 Task: Industry Thought Leadership Summit: Attend an industry thought leadership summit, featuring renowned experts discussing future trends, disruptive technologies, and market insights. Location: Thought Leadership Summit Hall. Time: Day 1 - 9:00 to Day 2 - 17:30.
Action: Mouse moved to (64, 65)
Screenshot: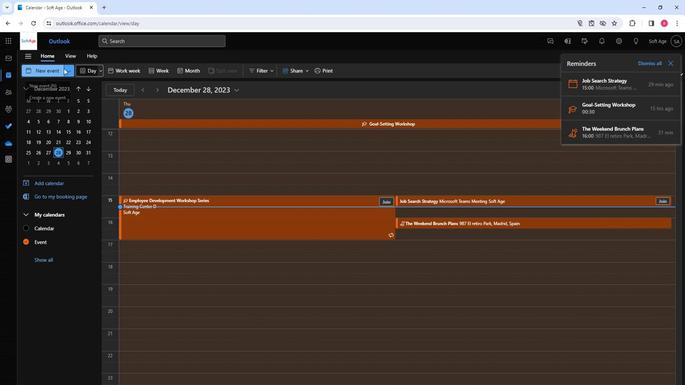 
Action: Mouse pressed left at (64, 65)
Screenshot: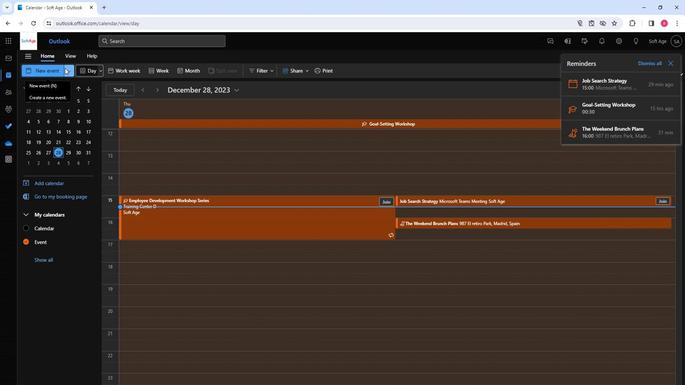 
Action: Mouse moved to (33, 100)
Screenshot: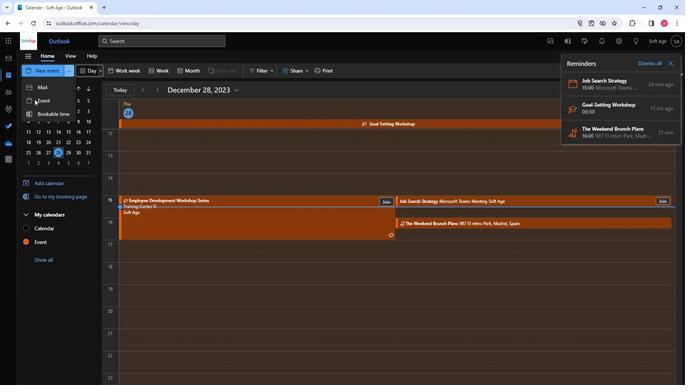 
Action: Mouse pressed left at (33, 100)
Screenshot: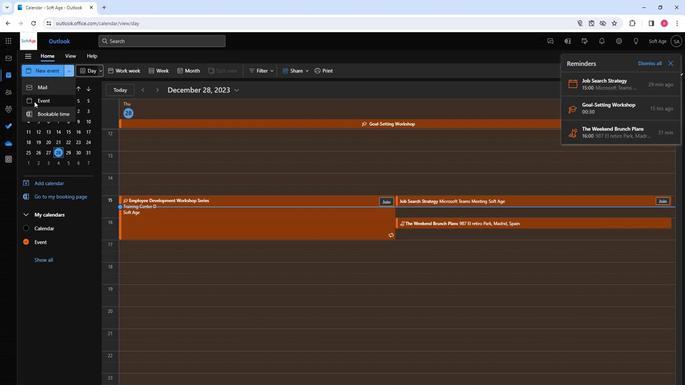 
Action: Mouse moved to (193, 119)
Screenshot: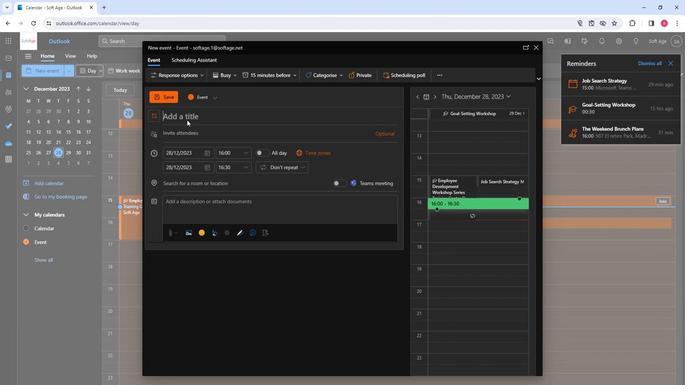 
Action: Mouse pressed left at (193, 119)
Screenshot: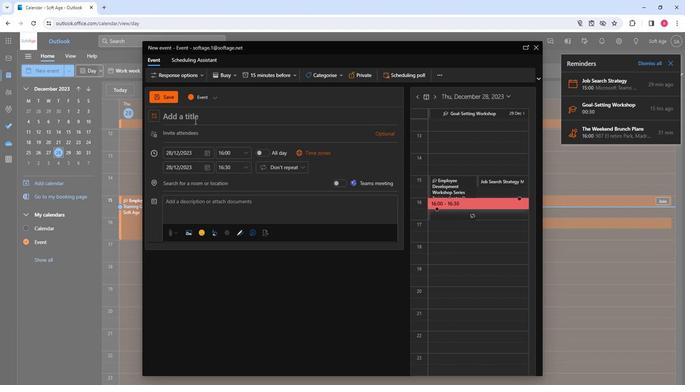 
Action: Mouse moved to (191, 115)
Screenshot: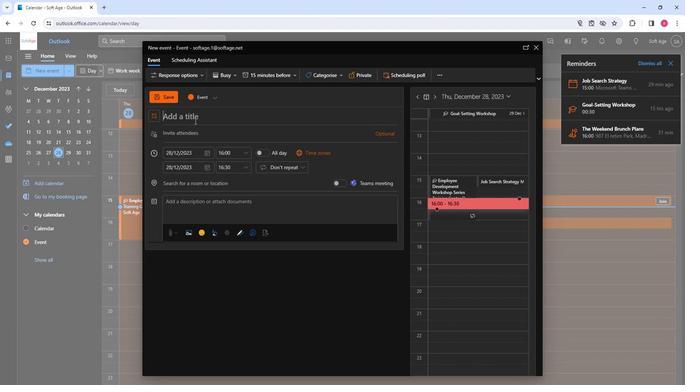 
Action: Key pressed <Key.shift>Industry<Key.space><Key.shift>Thought<Key.space><Key.shift>Leadership<Key.space><Key.shift>Summit
Screenshot: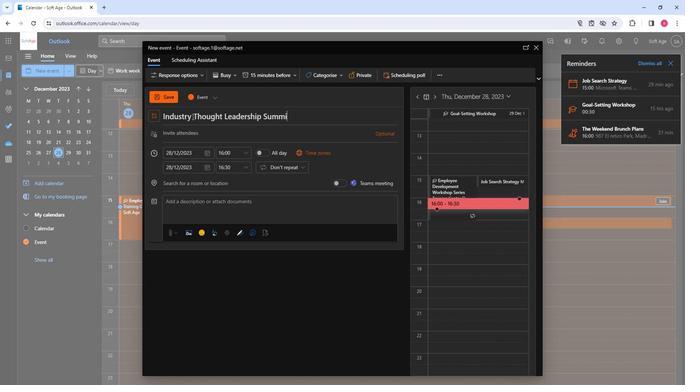 
Action: Mouse moved to (165, 131)
Screenshot: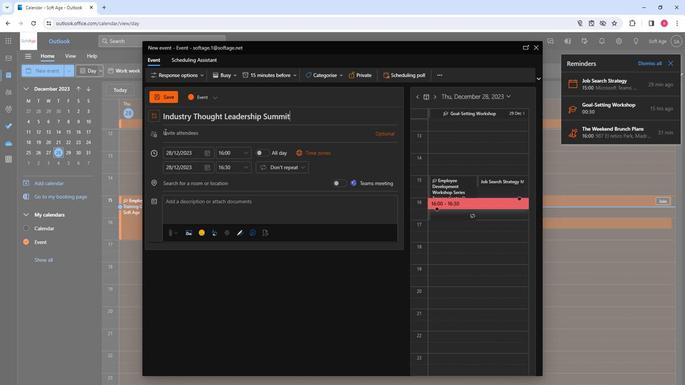 
Action: Mouse pressed left at (165, 131)
Screenshot: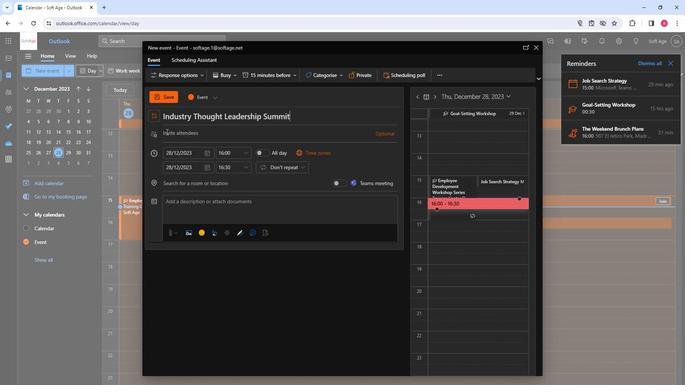 
Action: Key pressed softag
Screenshot: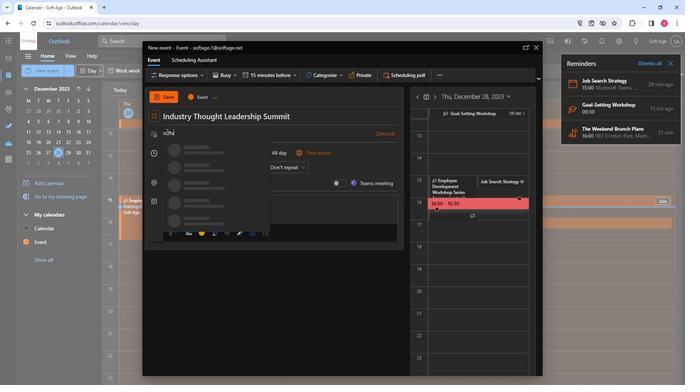 
Action: Mouse moved to (198, 170)
Screenshot: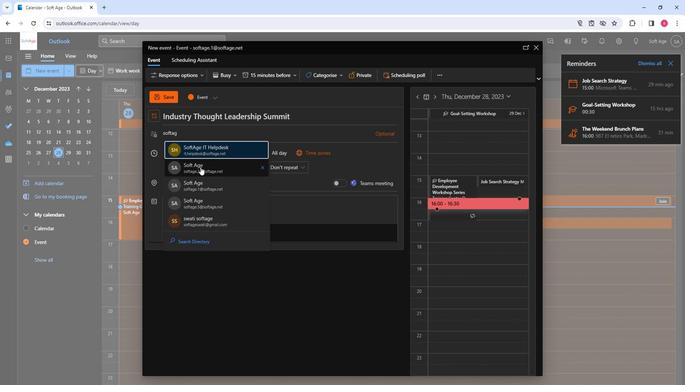 
Action: Mouse pressed left at (198, 170)
Screenshot: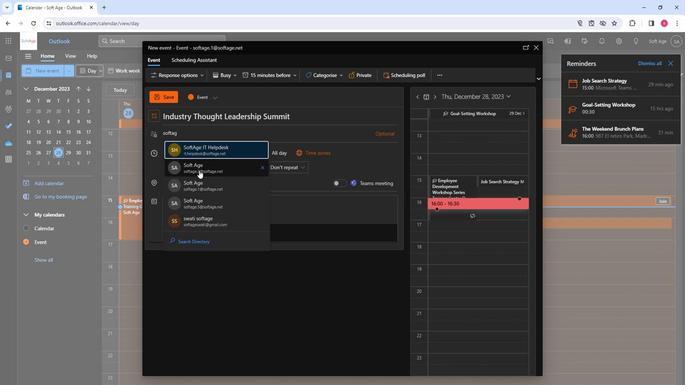 
Action: Mouse moved to (208, 233)
Screenshot: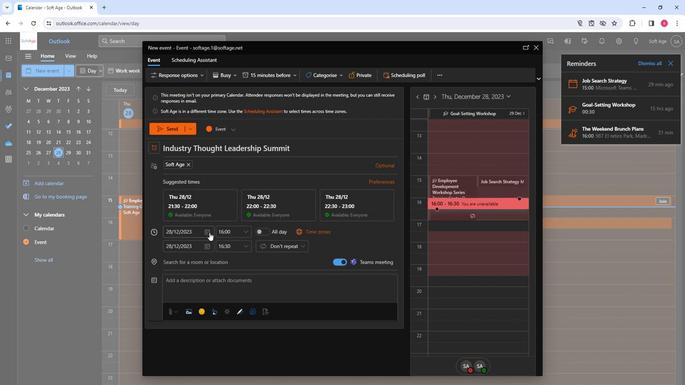 
Action: Mouse pressed left at (208, 233)
Screenshot: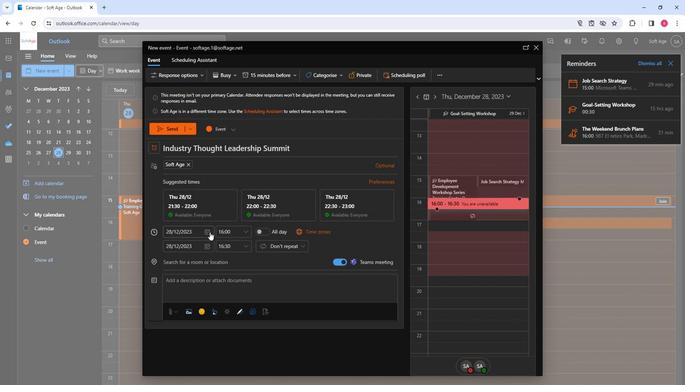 
Action: Mouse moved to (204, 312)
Screenshot: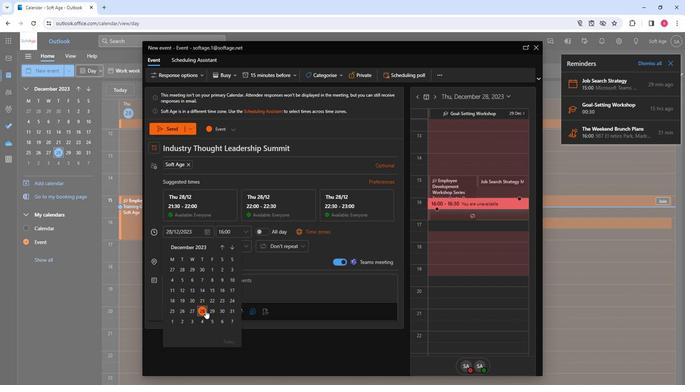 
Action: Mouse pressed left at (204, 312)
Screenshot: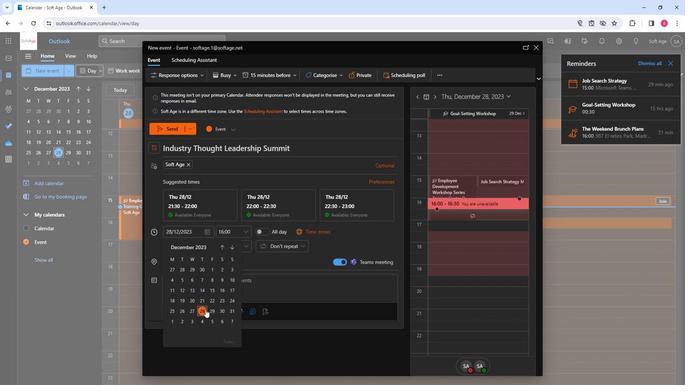 
Action: Mouse moved to (203, 244)
Screenshot: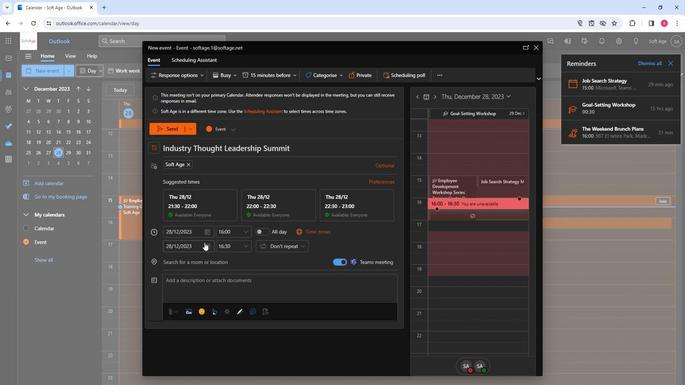 
Action: Mouse pressed left at (203, 244)
Screenshot: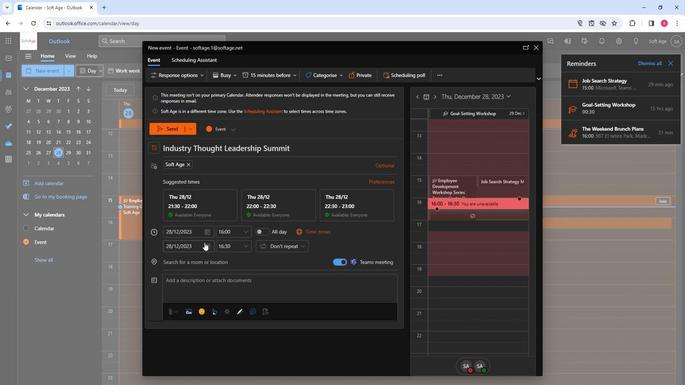 
Action: Mouse moved to (209, 326)
Screenshot: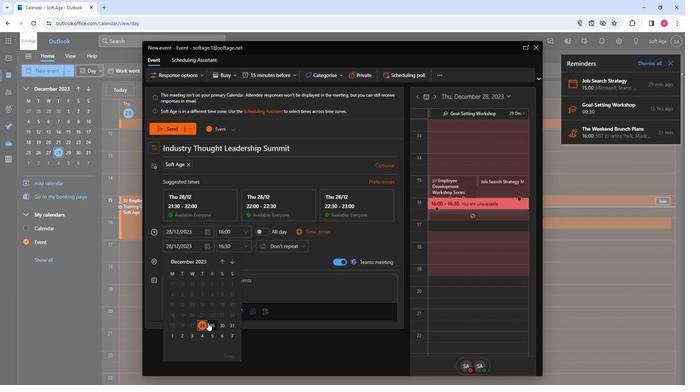 
Action: Mouse pressed left at (209, 326)
Screenshot: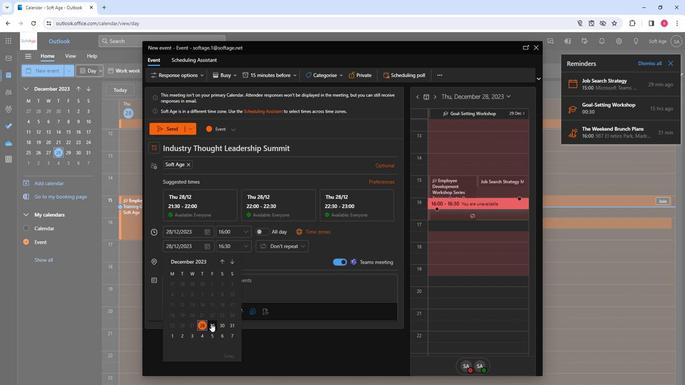 
Action: Mouse moved to (228, 229)
Screenshot: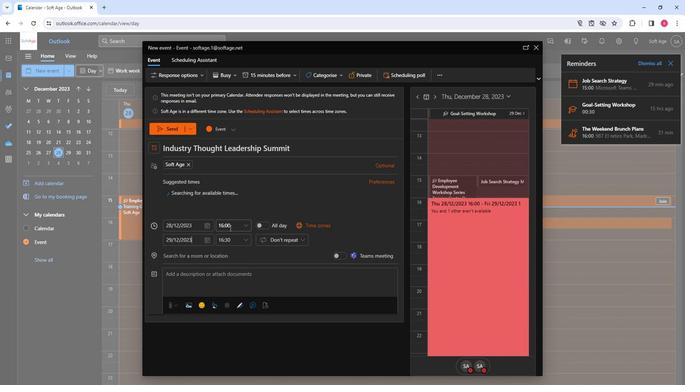 
Action: Mouse pressed left at (228, 229)
Screenshot: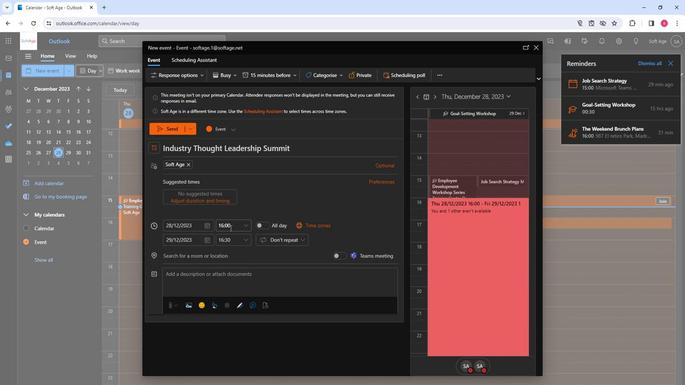 
Action: Mouse moved to (243, 225)
Screenshot: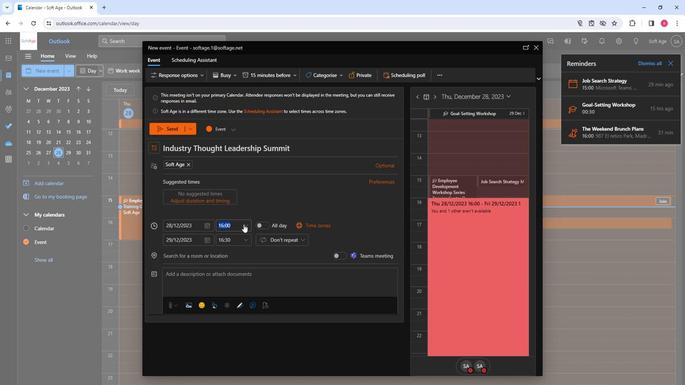 
Action: Mouse pressed left at (243, 225)
Screenshot: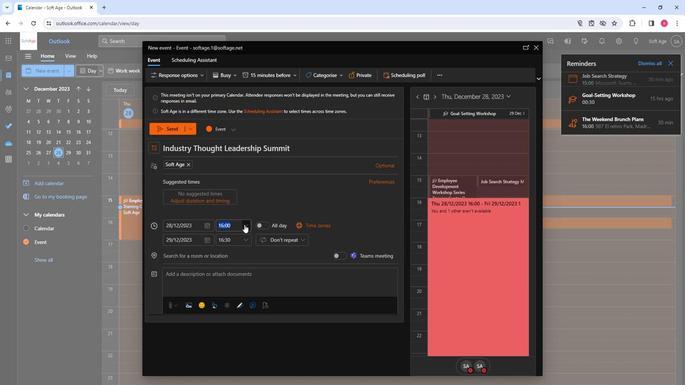 
Action: Mouse moved to (236, 265)
Screenshot: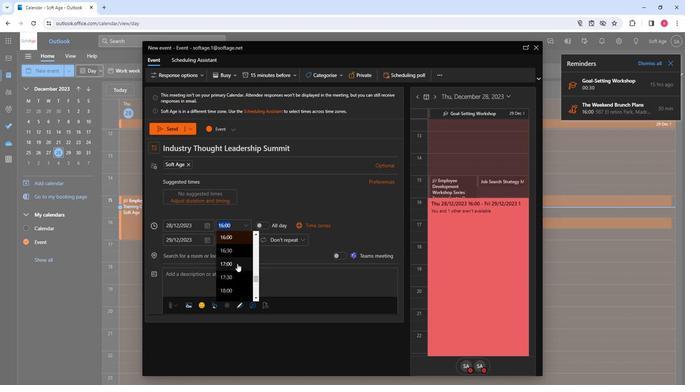 
Action: Mouse scrolled (236, 266) with delta (0, 0)
Screenshot: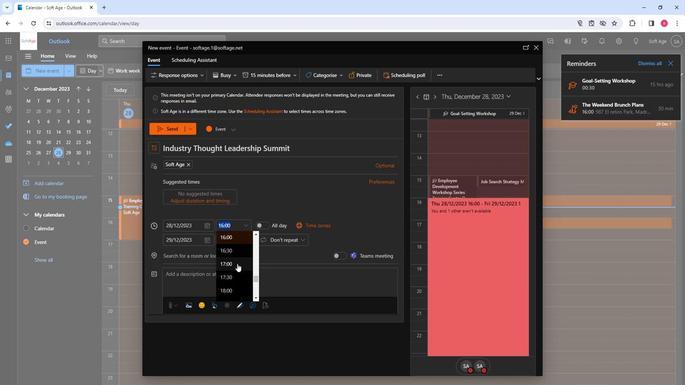 
Action: Mouse scrolled (236, 266) with delta (0, 0)
Screenshot: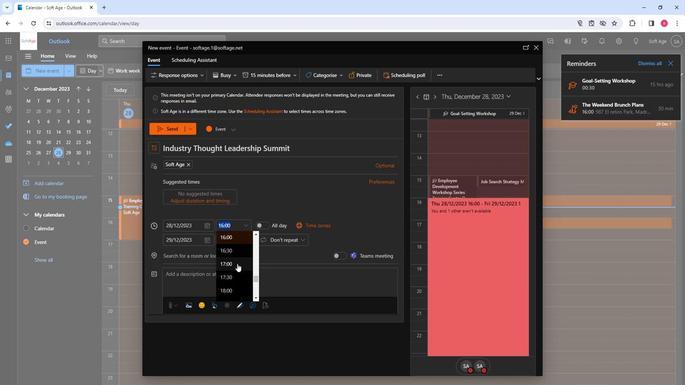 
Action: Mouse moved to (236, 265)
Screenshot: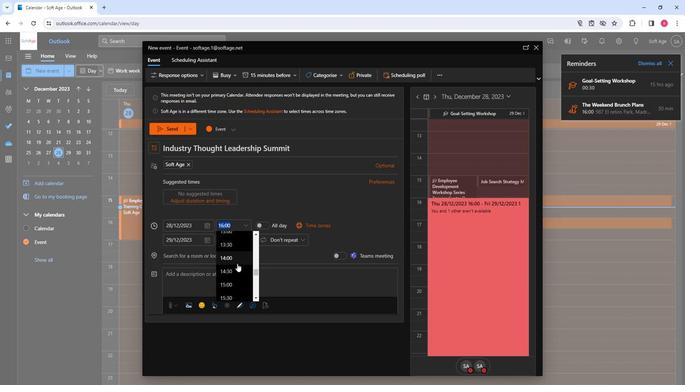 
Action: Mouse scrolled (236, 266) with delta (0, 0)
Screenshot: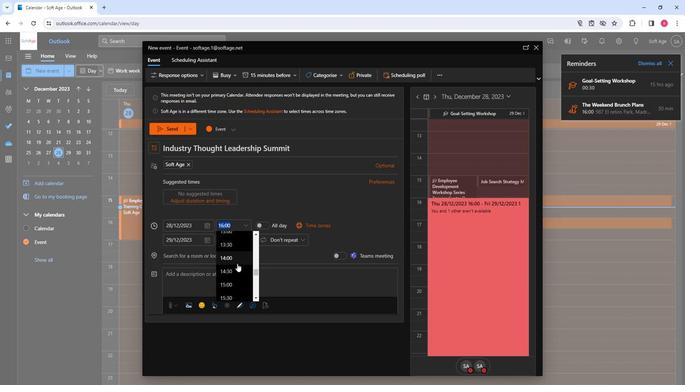 
Action: Mouse moved to (236, 263)
Screenshot: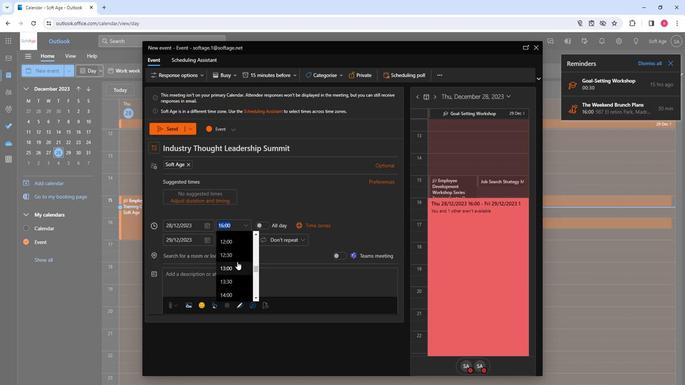 
Action: Mouse scrolled (236, 263) with delta (0, 0)
Screenshot: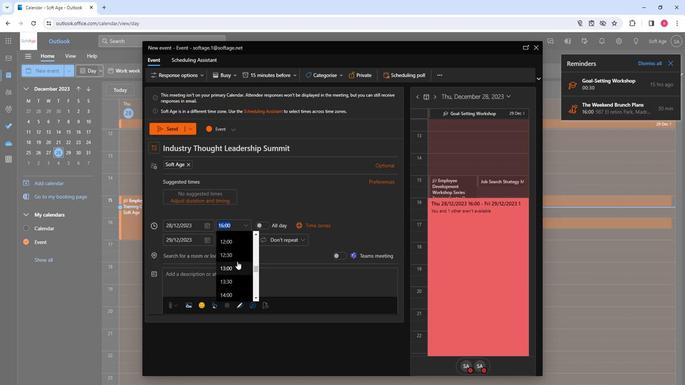 
Action: Mouse scrolled (236, 263) with delta (0, 0)
Screenshot: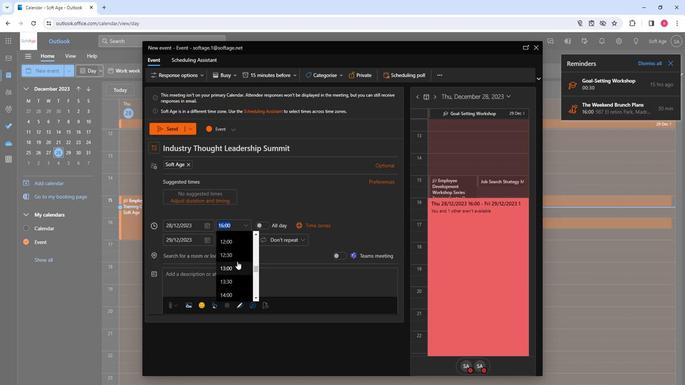 
Action: Mouse scrolled (236, 263) with delta (0, 0)
Screenshot: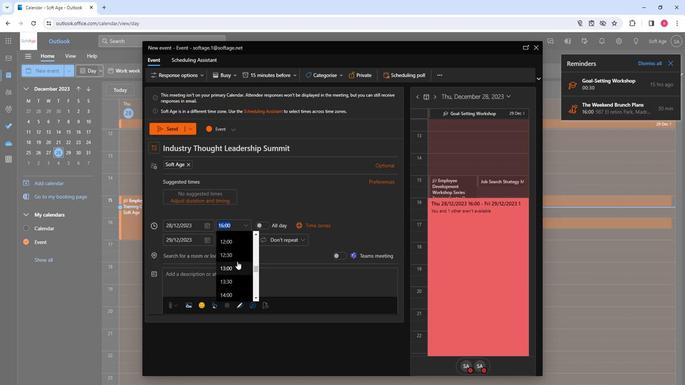 
Action: Mouse moved to (231, 278)
Screenshot: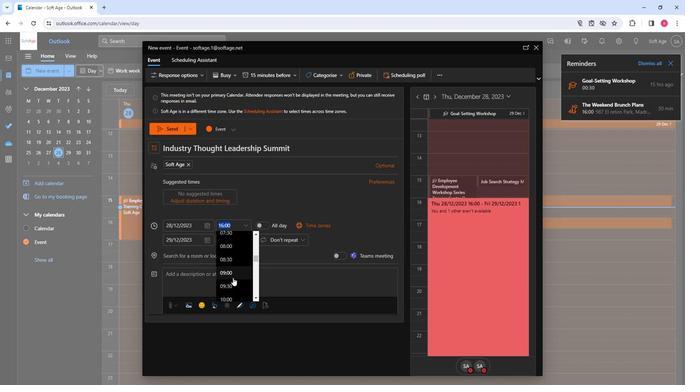 
Action: Mouse pressed left at (231, 278)
Screenshot: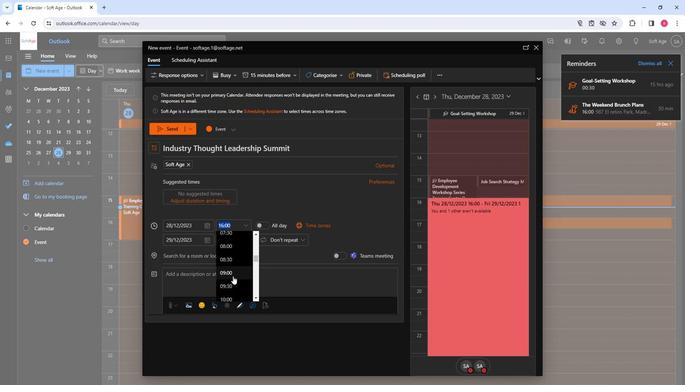 
Action: Mouse moved to (236, 241)
Screenshot: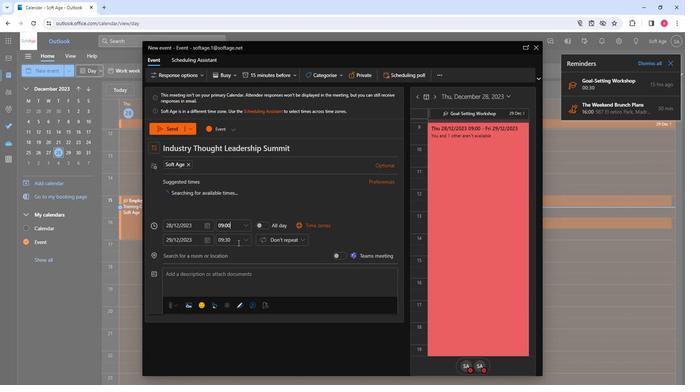 
Action: Mouse pressed left at (236, 241)
Screenshot: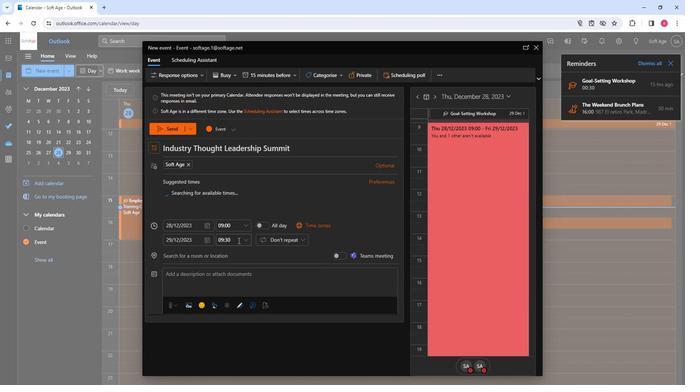 
Action: Mouse moved to (244, 239)
Screenshot: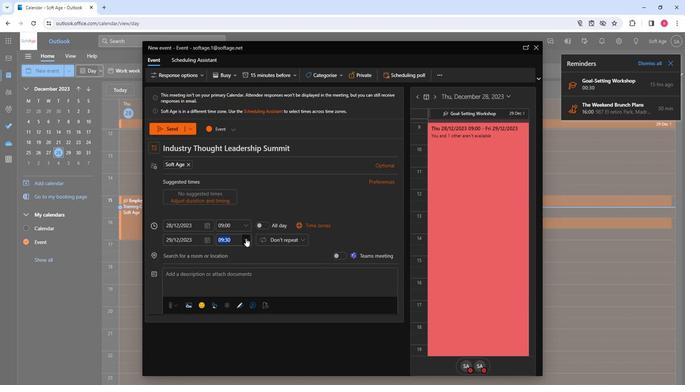 
Action: Mouse pressed left at (244, 239)
Screenshot: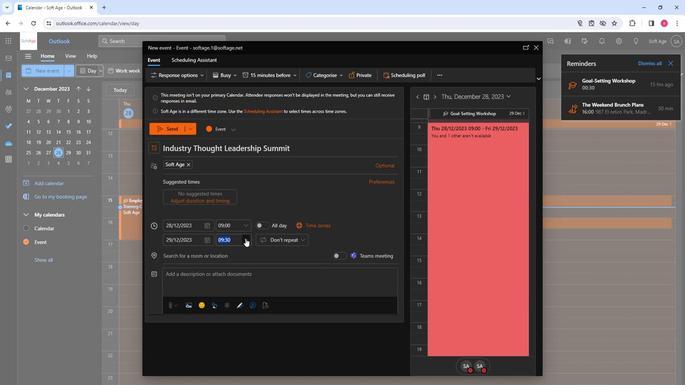 
Action: Mouse moved to (232, 285)
Screenshot: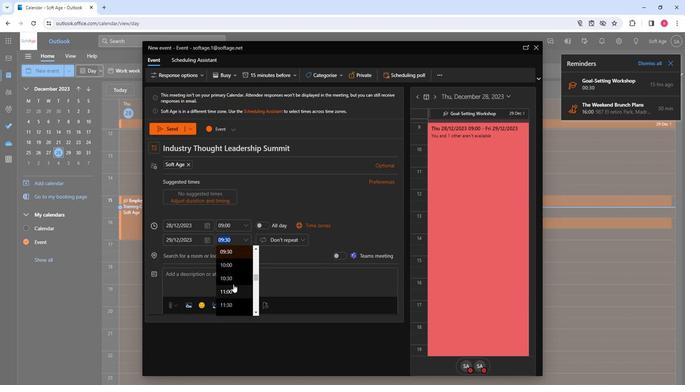 
Action: Mouse scrolled (232, 285) with delta (0, 0)
Screenshot: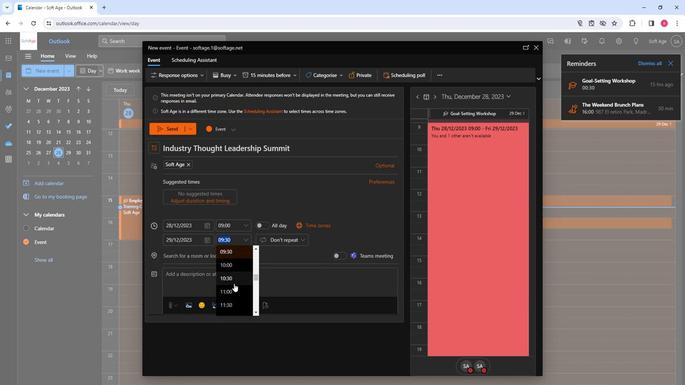 
Action: Mouse scrolled (232, 285) with delta (0, 0)
Screenshot: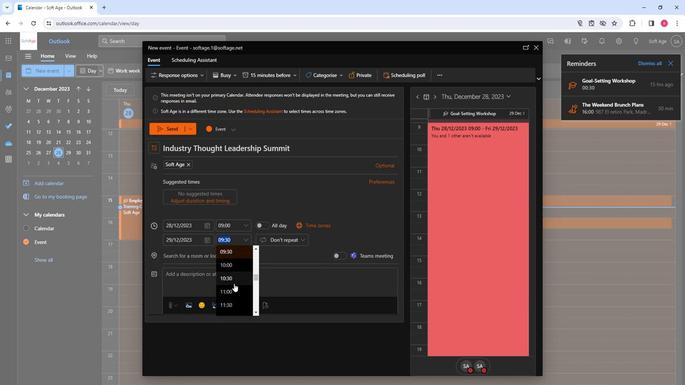 
Action: Mouse moved to (233, 281)
Screenshot: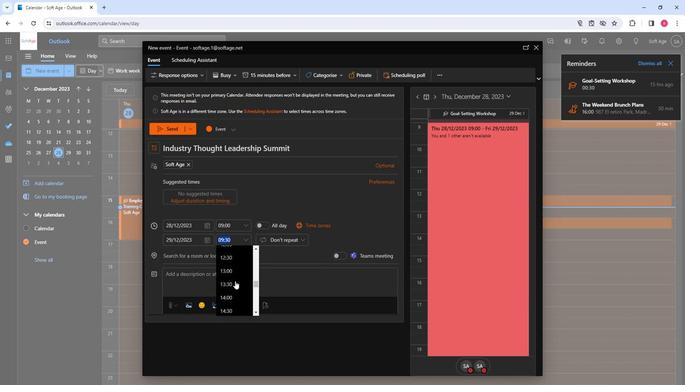 
Action: Mouse scrolled (233, 280) with delta (0, 0)
Screenshot: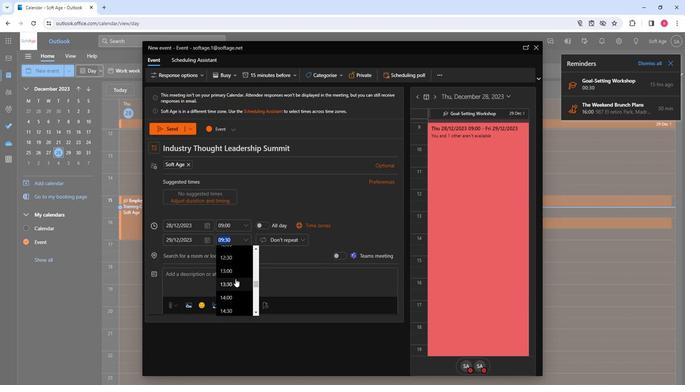 
Action: Mouse scrolled (233, 280) with delta (0, 0)
Screenshot: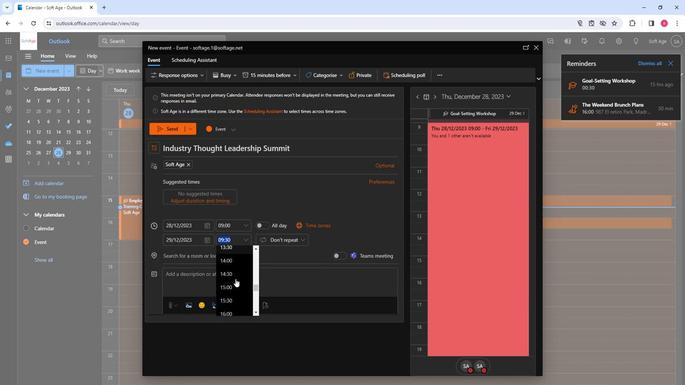 
Action: Mouse scrolled (233, 280) with delta (0, 0)
Screenshot: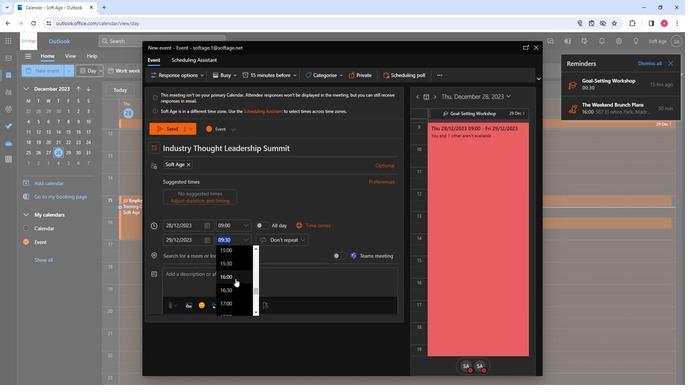 
Action: Mouse moved to (233, 283)
Screenshot: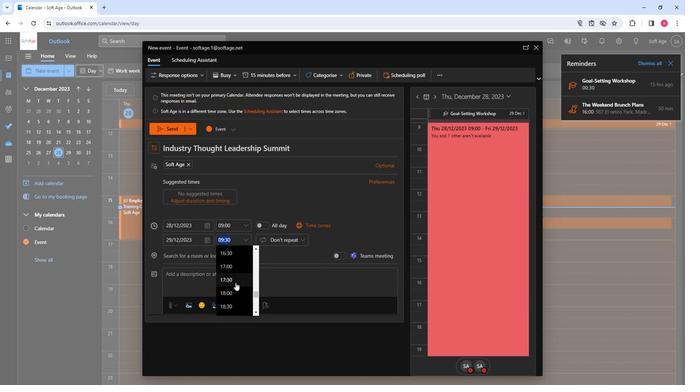 
Action: Mouse scrolled (233, 283) with delta (0, 0)
Screenshot: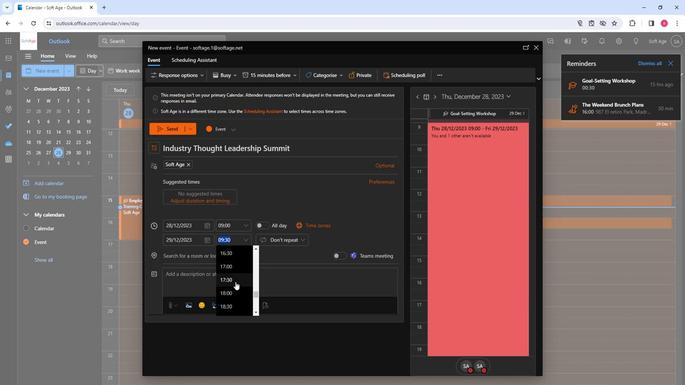 
Action: Mouse scrolled (233, 283) with delta (0, 0)
Screenshot: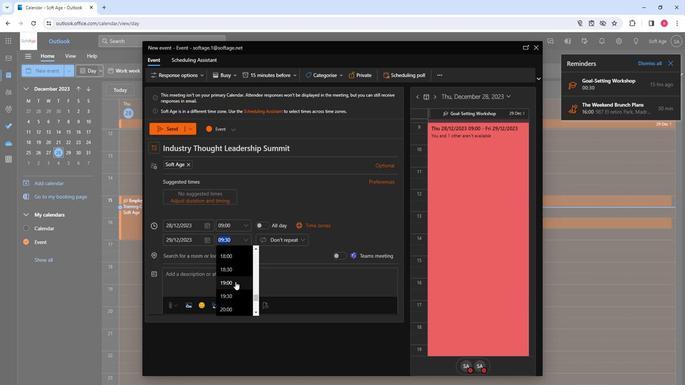 
Action: Mouse scrolled (233, 283) with delta (0, 0)
Screenshot: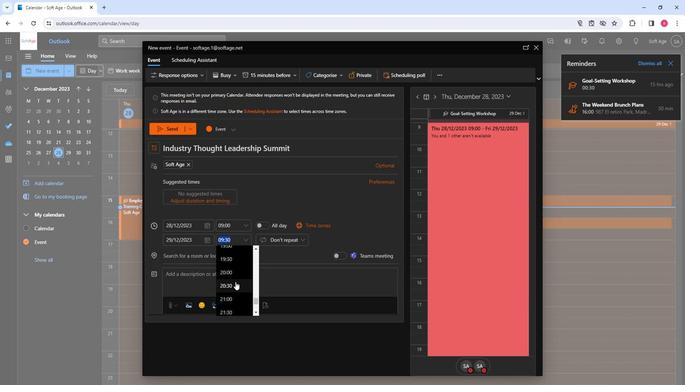 
Action: Mouse scrolled (233, 283) with delta (0, 0)
Screenshot: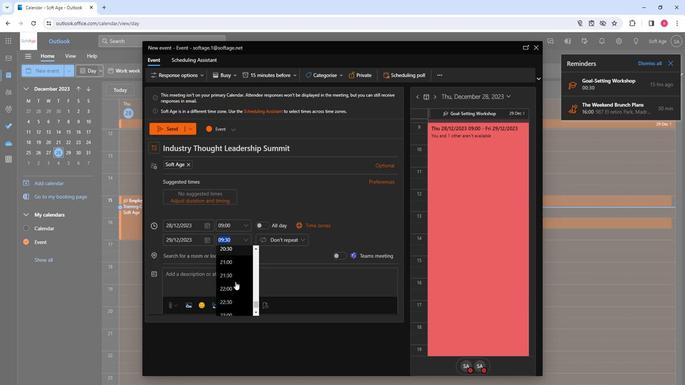 
Action: Mouse scrolled (233, 284) with delta (0, 0)
Screenshot: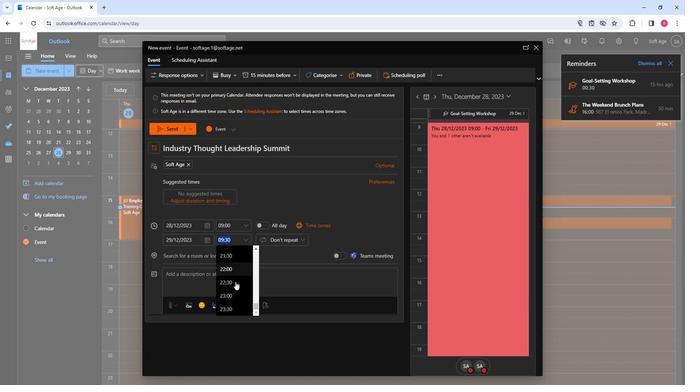 
Action: Mouse scrolled (233, 284) with delta (0, 0)
Screenshot: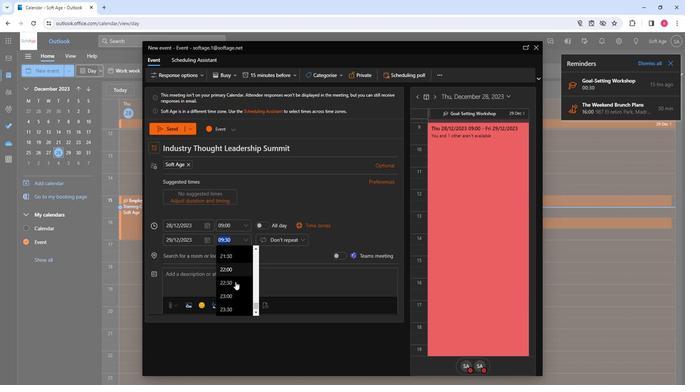 
Action: Mouse scrolled (233, 284) with delta (0, 0)
Screenshot: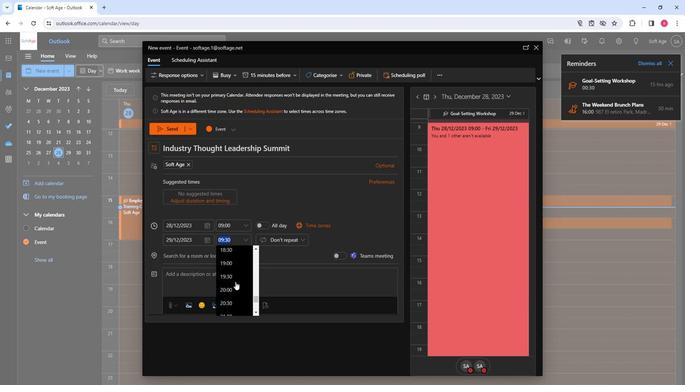
Action: Mouse scrolled (233, 284) with delta (0, 0)
Screenshot: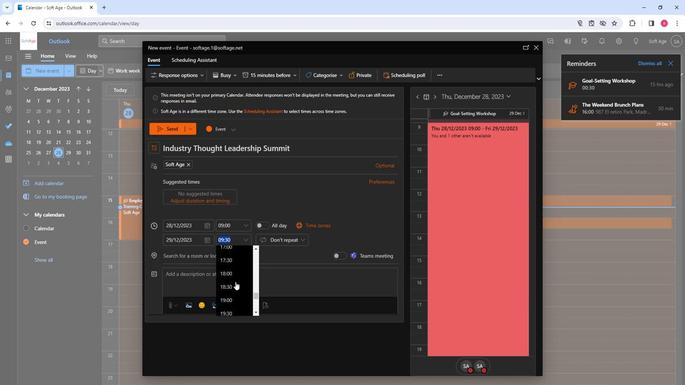 
Action: Mouse moved to (231, 297)
Screenshot: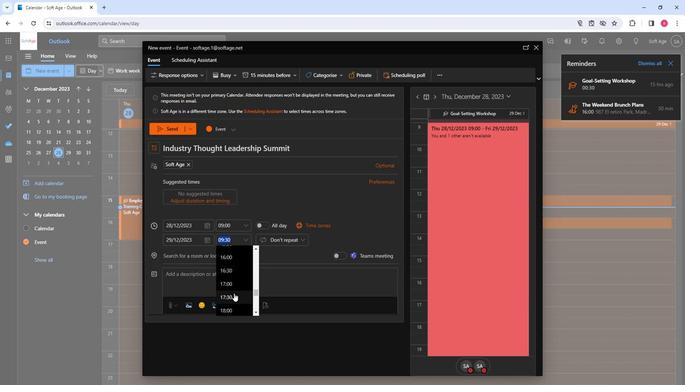 
Action: Mouse pressed left at (231, 297)
Screenshot: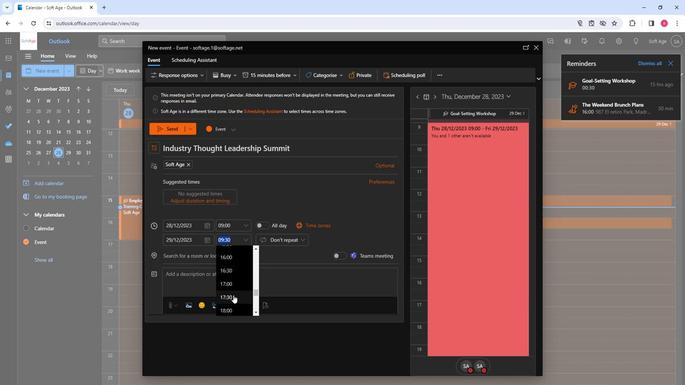 
Action: Mouse moved to (182, 258)
Screenshot: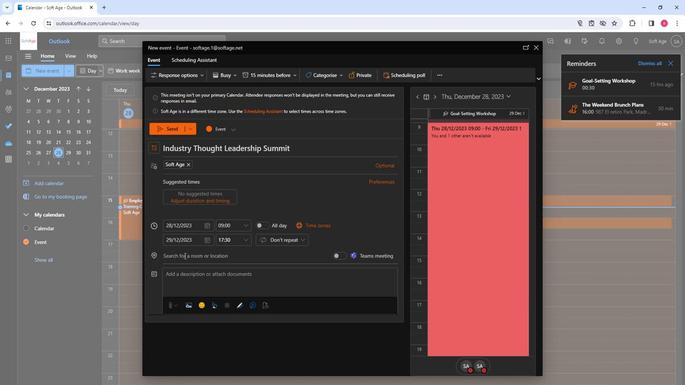 
Action: Mouse pressed left at (182, 258)
Screenshot: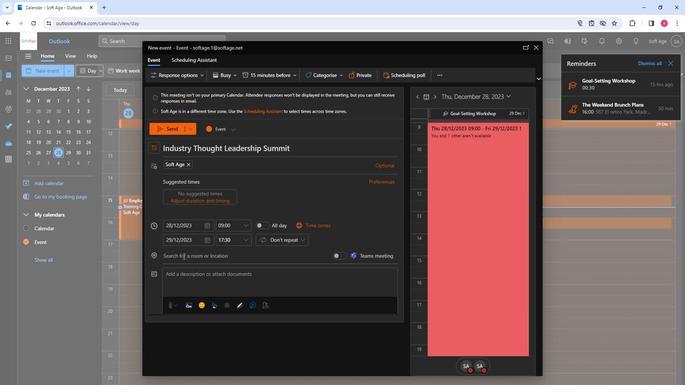 
Action: Key pressed <Key.shift>Though<Key.space><Key.backspace>t<Key.space><Key.shift>Leadership<Key.space><Key.shift>Summit<Key.space><Key.shift>Hall
Screenshot: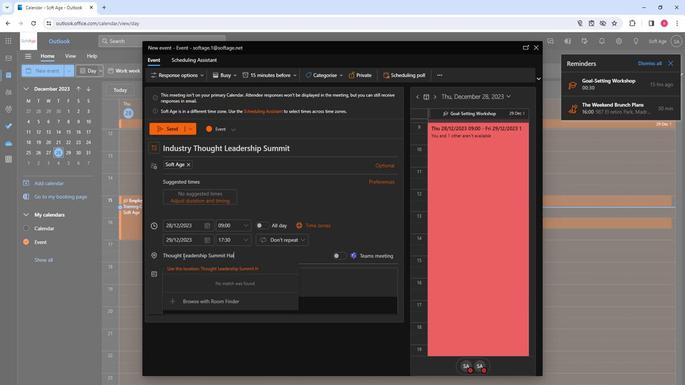 
Action: Mouse moved to (203, 271)
Screenshot: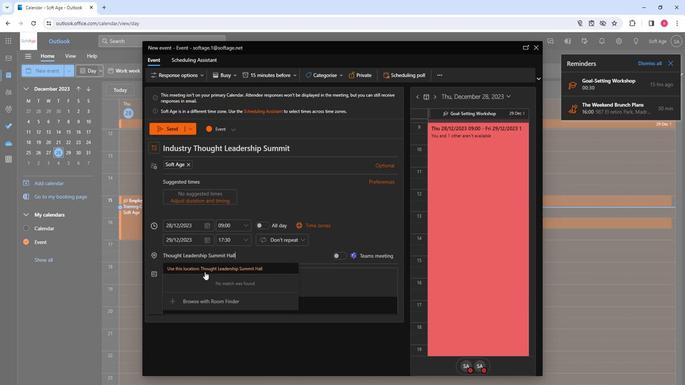 
Action: Mouse pressed left at (203, 271)
Screenshot: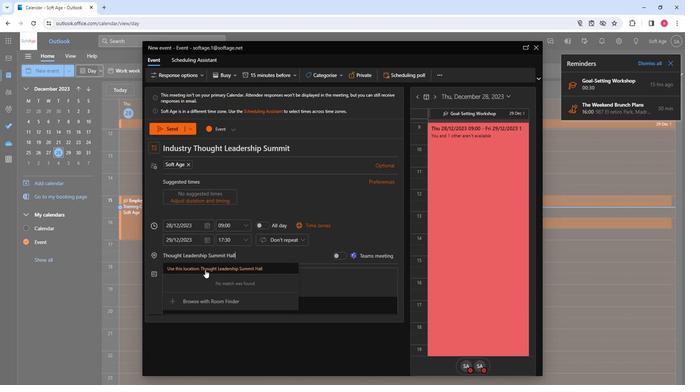 
Action: Mouse moved to (203, 277)
Screenshot: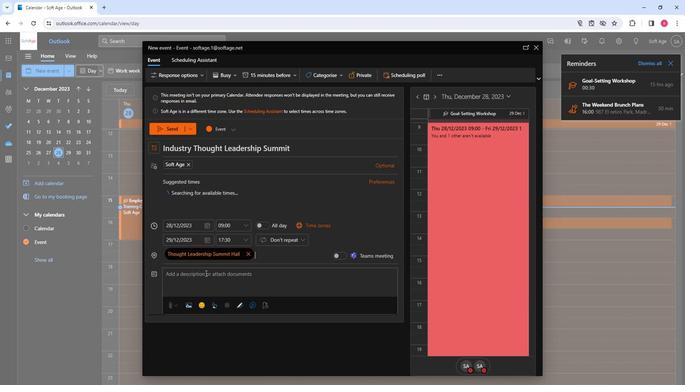 
Action: Mouse pressed left at (203, 277)
Screenshot: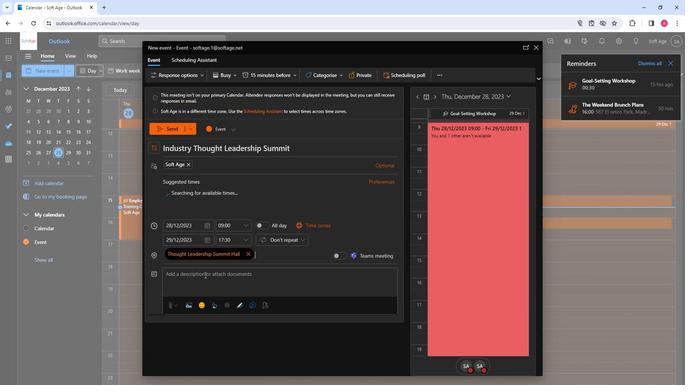 
Action: Key pressed <Key.shift>Attend<Key.space>an<Key.space>industry<Key.space>thought<Key.space>leadership<Key.space>summit,<Key.space>featuring<Key.space>renowned<Key.space>experts<Key.space>discussio<Key.backspace>ng<Key.space>future<Key.space>trends,<Key.space>disruptive<Key.space>technologies,<Key.space>and<Key.space>market<Key.space>insights
Screenshot: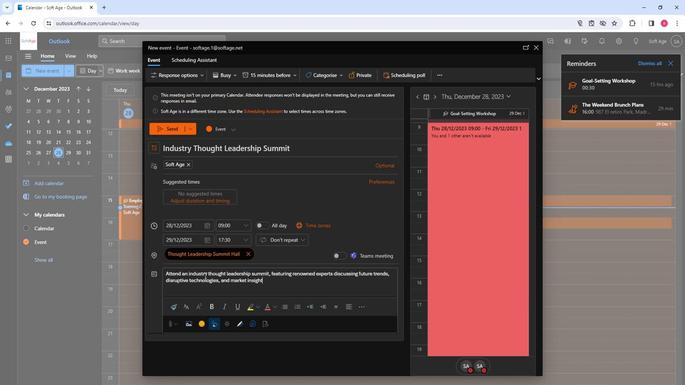 
Action: Mouse moved to (266, 285)
Screenshot: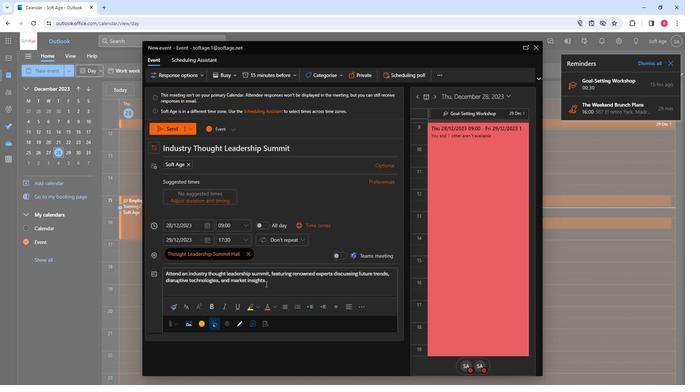 
Action: Key pressed .
Screenshot: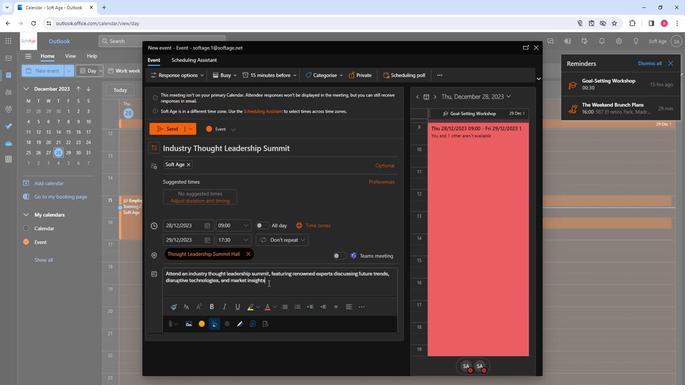 
Action: Mouse pressed left at (266, 285)
Screenshot: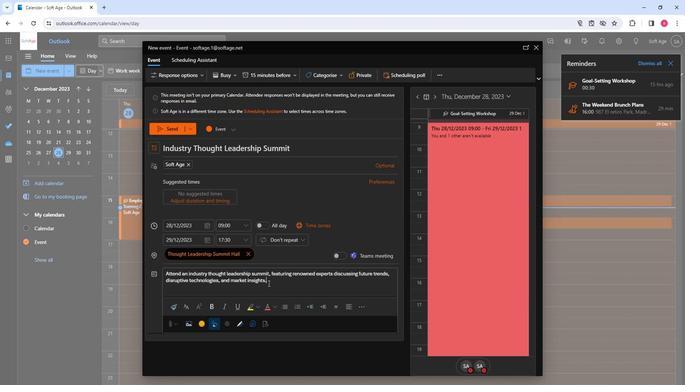 
Action: Mouse pressed left at (266, 285)
Screenshot: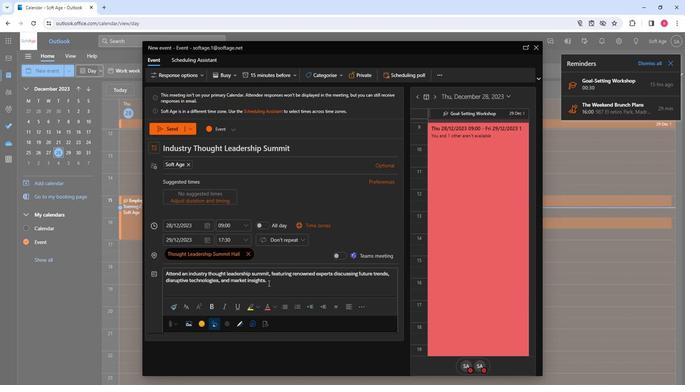 
Action: Mouse pressed left at (266, 285)
Screenshot: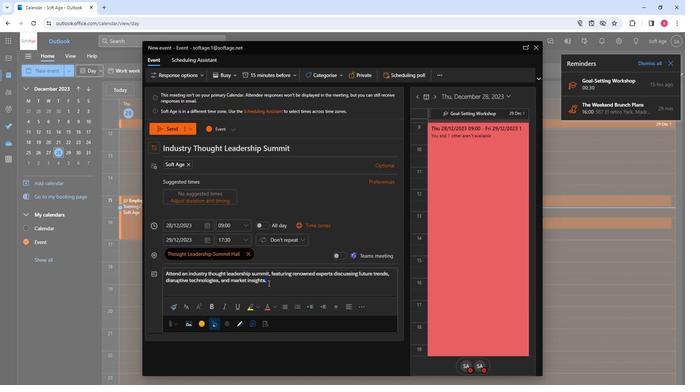 
Action: Mouse moved to (348, 273)
Screenshot: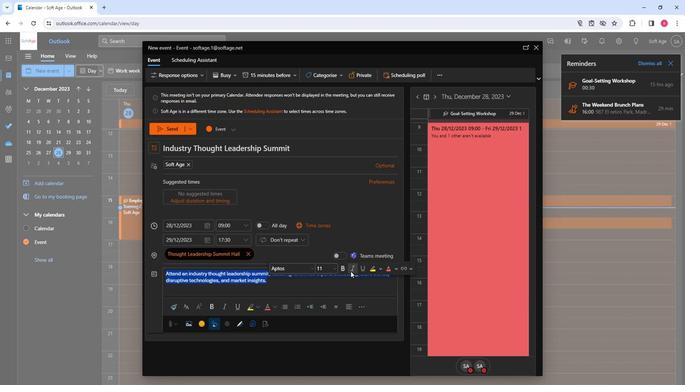 
Action: Mouse pressed left at (348, 273)
Screenshot: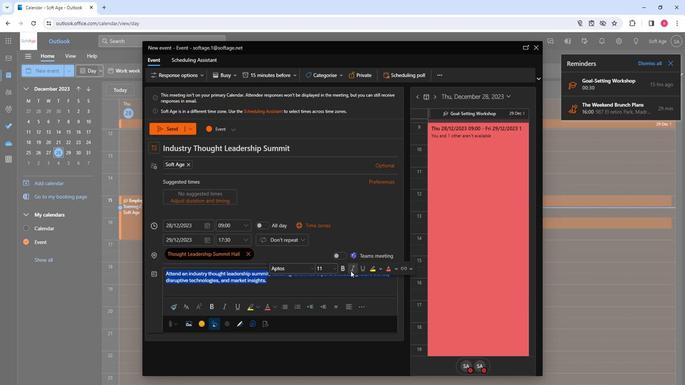 
Action: Mouse moved to (330, 271)
Screenshot: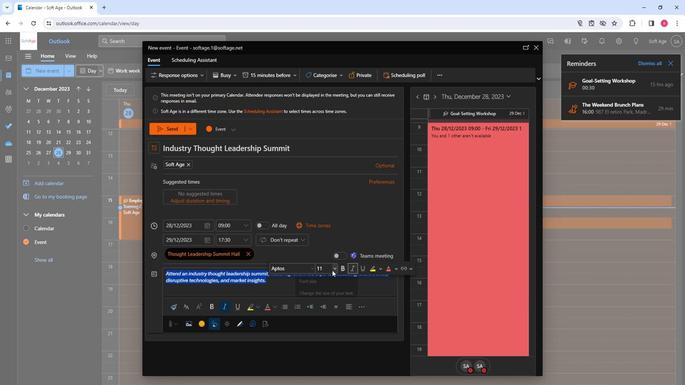 
Action: Mouse pressed left at (330, 271)
Screenshot: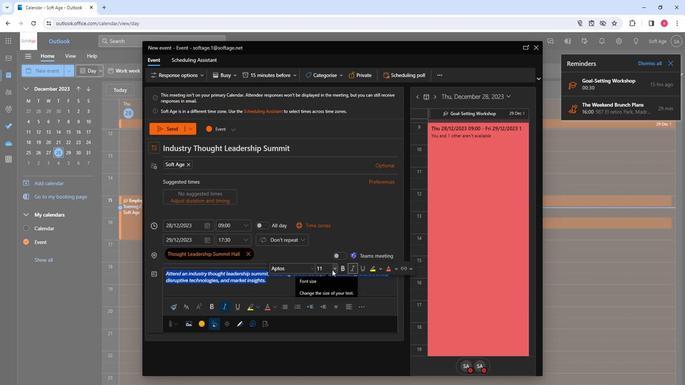 
Action: Mouse moved to (328, 230)
Screenshot: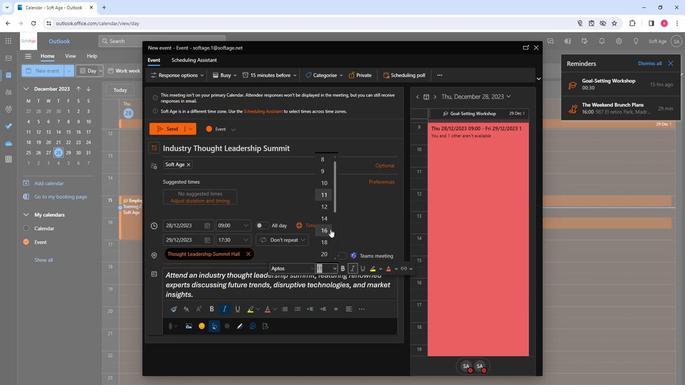 
Action: Mouse pressed left at (328, 230)
Screenshot: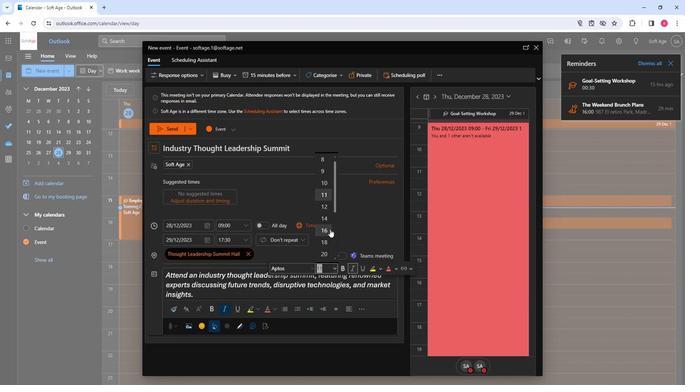 
Action: Mouse moved to (311, 272)
Screenshot: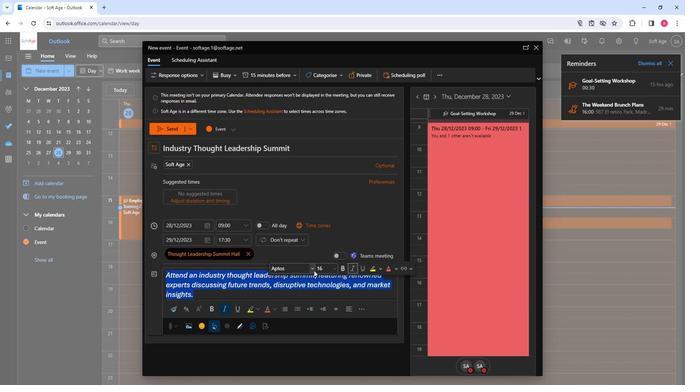 
Action: Mouse pressed left at (311, 272)
Screenshot: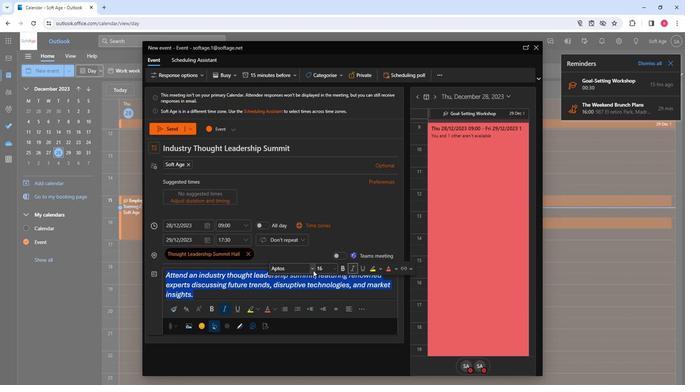 
Action: Mouse moved to (298, 220)
Screenshot: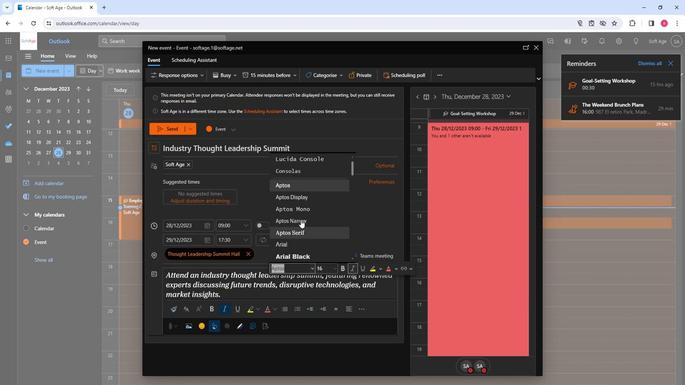 
Action: Mouse pressed left at (298, 220)
Screenshot: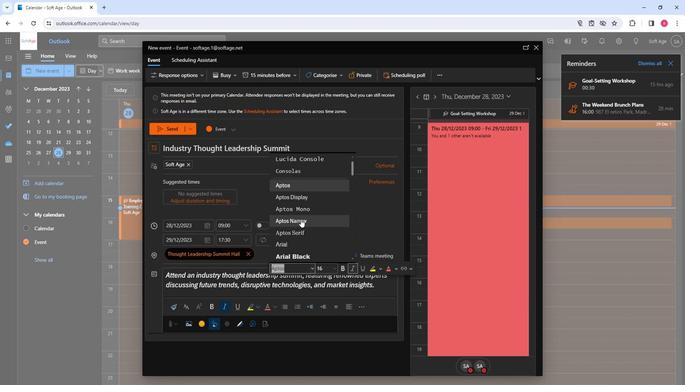 
Action: Mouse moved to (390, 271)
Screenshot: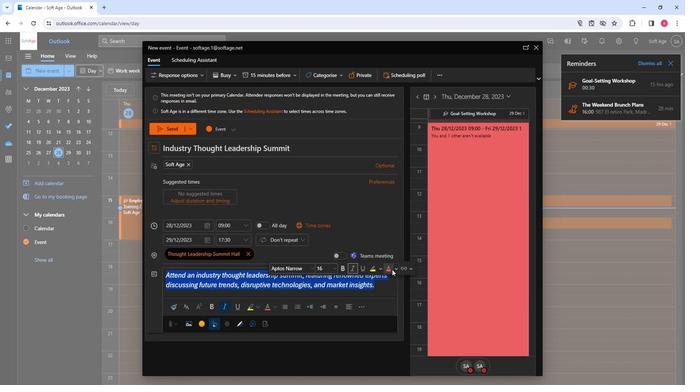 
Action: Mouse pressed left at (390, 271)
Screenshot: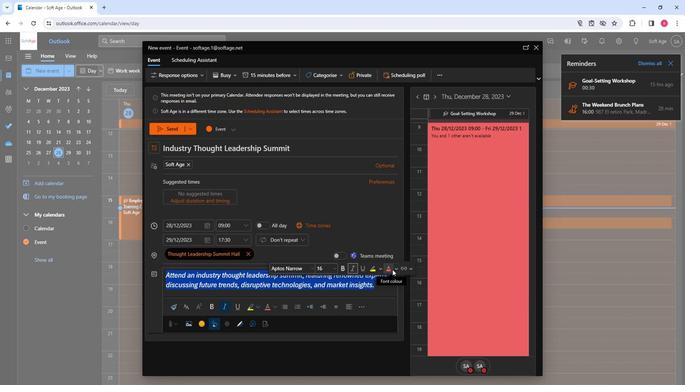 
Action: Mouse moved to (391, 271)
Screenshot: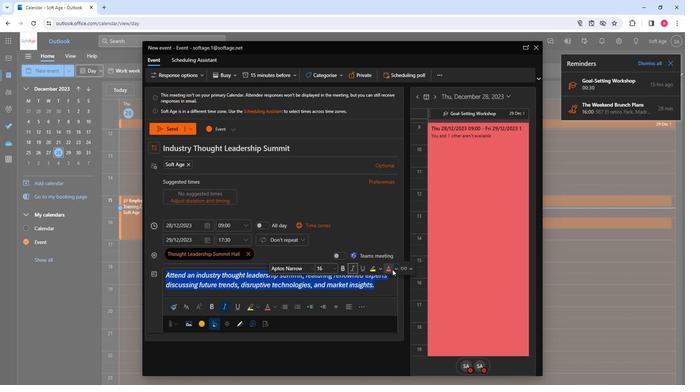 
Action: Mouse pressed left at (391, 271)
Screenshot: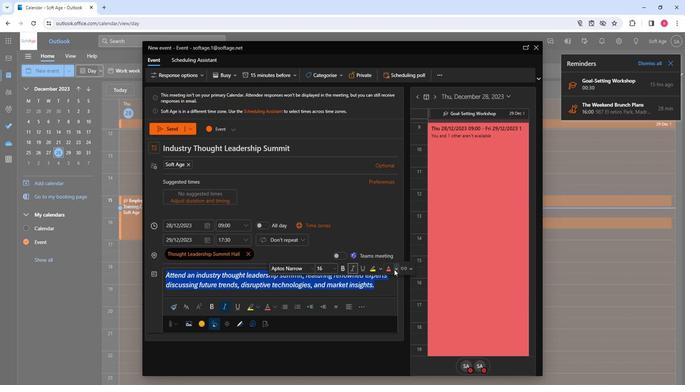 
Action: Mouse moved to (397, 304)
Screenshot: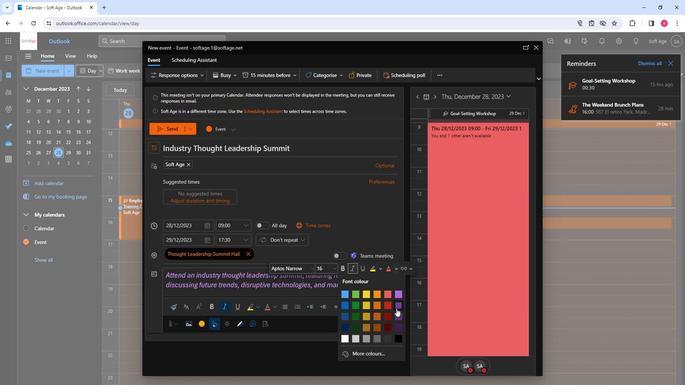
Action: Mouse pressed left at (397, 304)
Screenshot: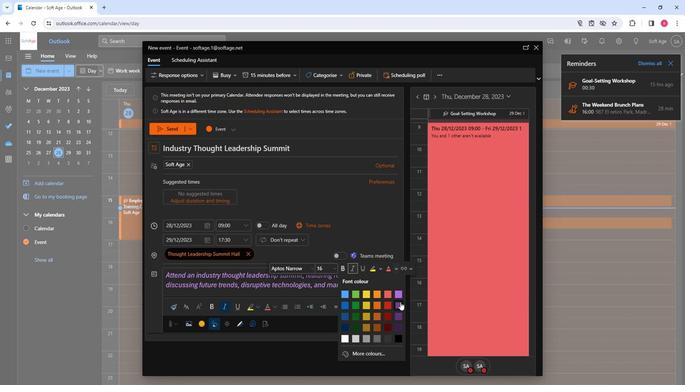 
Action: Mouse moved to (350, 237)
Screenshot: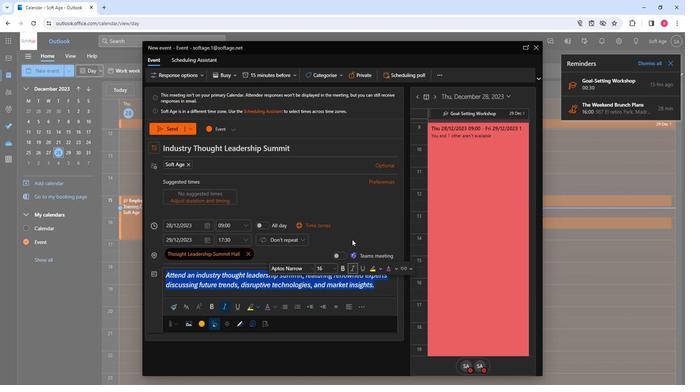 
Action: Mouse pressed left at (350, 237)
Screenshot: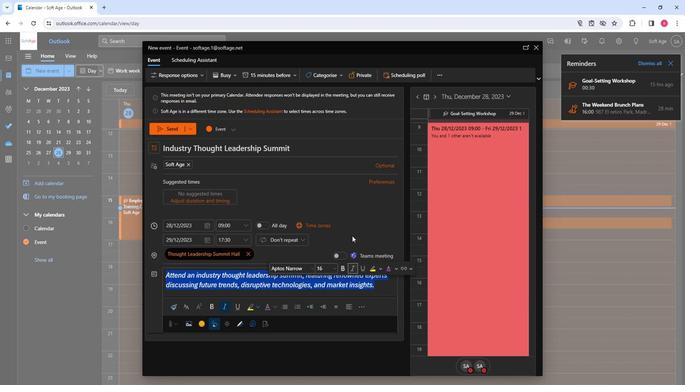 
Action: Mouse moved to (371, 291)
Screenshot: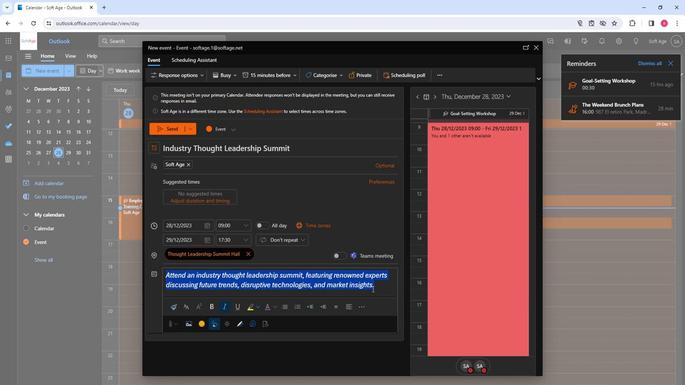 
Action: Mouse pressed left at (371, 291)
Screenshot: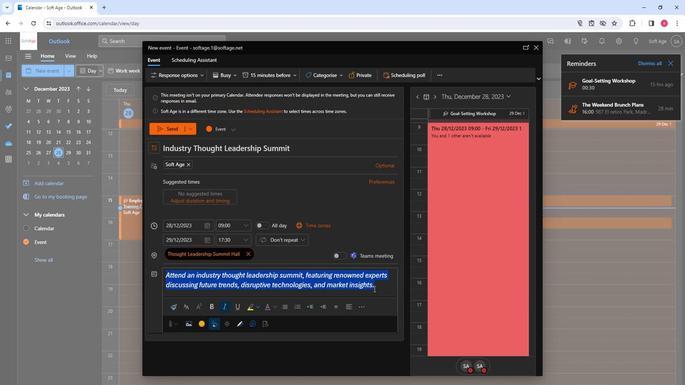 
Action: Mouse moved to (312, 285)
Screenshot: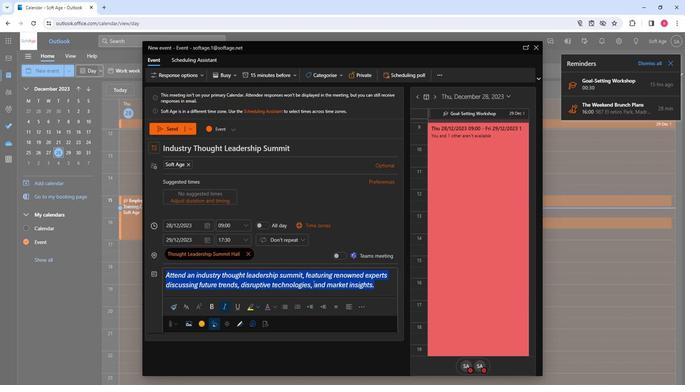 
Action: Mouse pressed left at (312, 285)
Screenshot: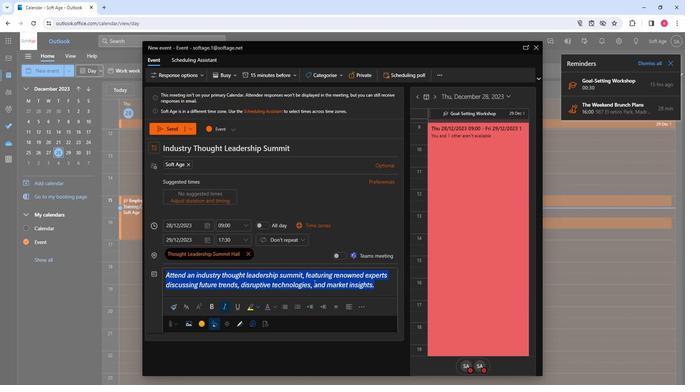 
Action: Mouse pressed left at (312, 285)
Screenshot: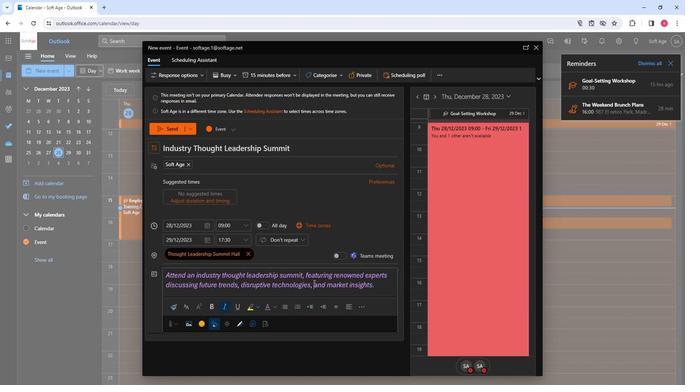 
Action: Mouse pressed left at (312, 285)
Screenshot: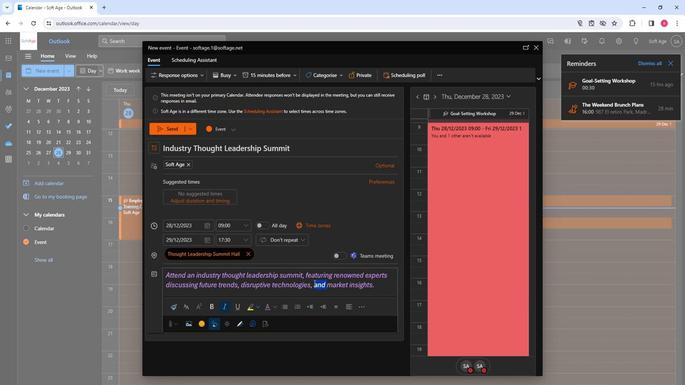 
Action: Mouse pressed left at (312, 285)
Screenshot: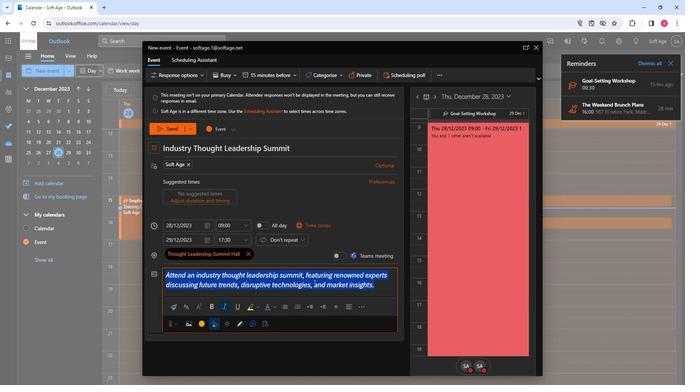 
Action: Mouse moved to (321, 310)
Screenshot: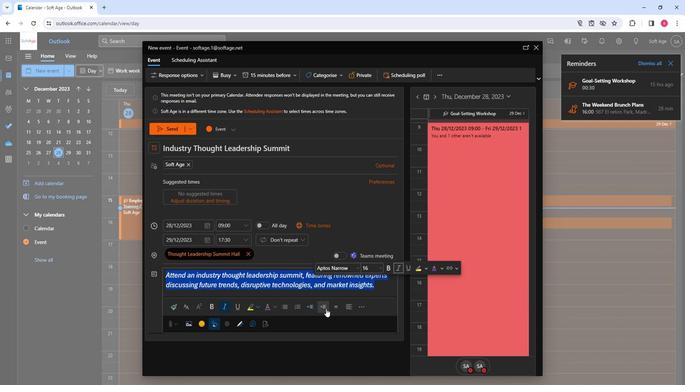 
Action: Mouse pressed left at (321, 310)
Screenshot: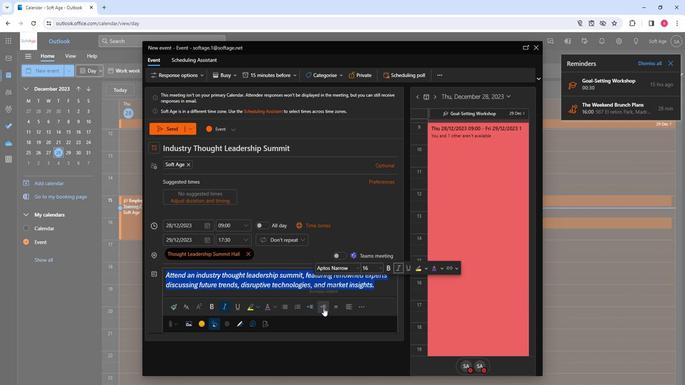 
Action: Mouse moved to (366, 292)
Screenshot: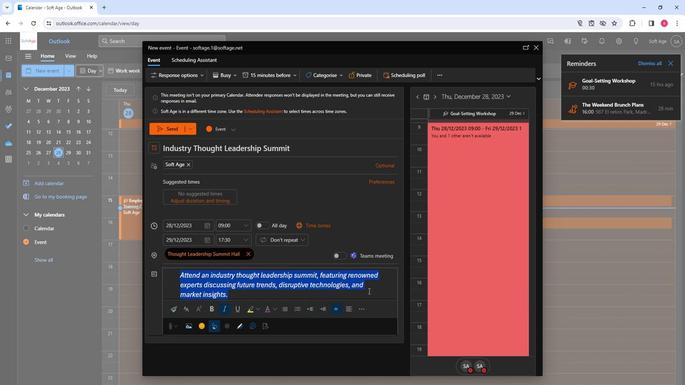 
Action: Mouse pressed left at (366, 292)
Screenshot: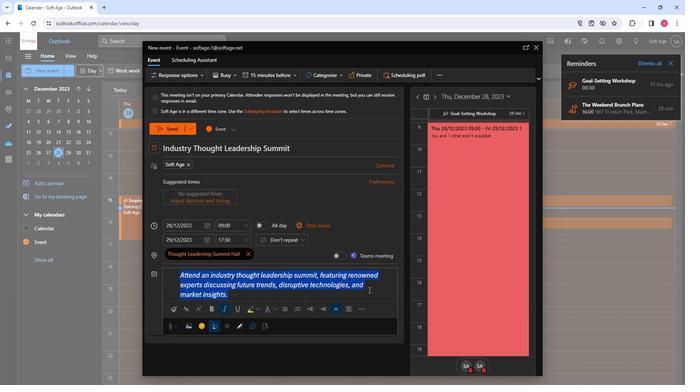
Action: Mouse moved to (161, 129)
Screenshot: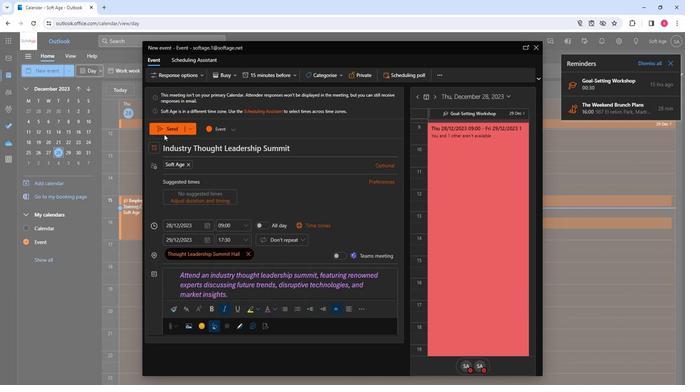 
Action: Mouse pressed left at (161, 129)
Screenshot: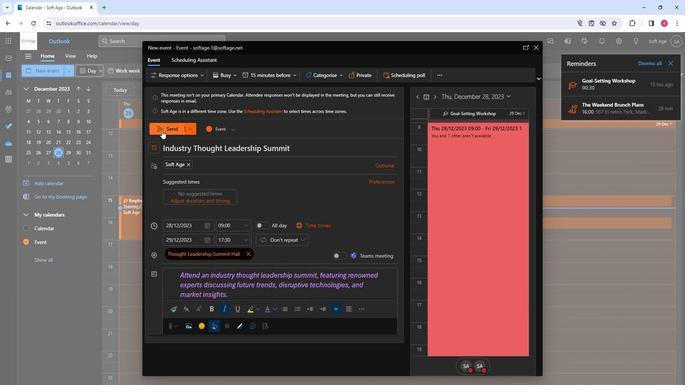 
Action: Mouse moved to (192, 229)
Screenshot: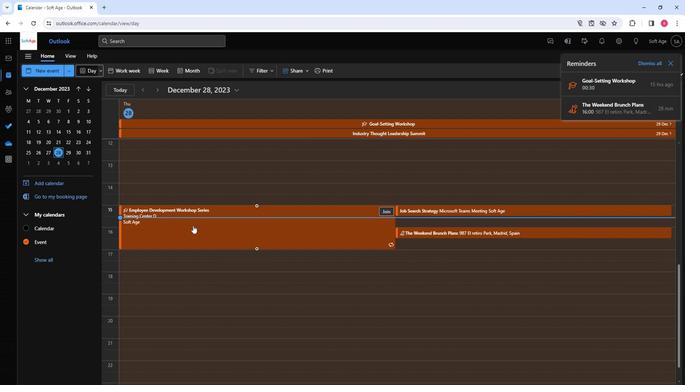 
